 Task: Refresh all the trusted URLs for security
Action: Mouse moved to (122, 185)
Screenshot: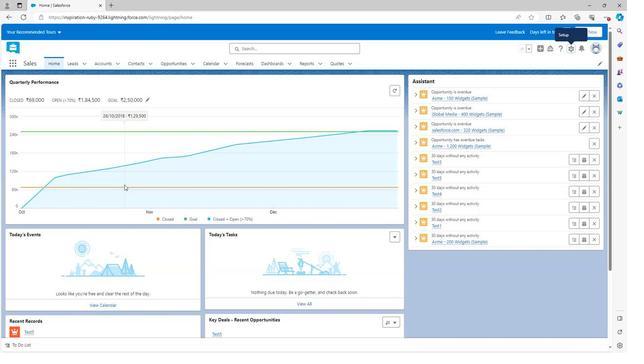 
Action: Mouse scrolled (122, 185) with delta (0, 0)
Screenshot: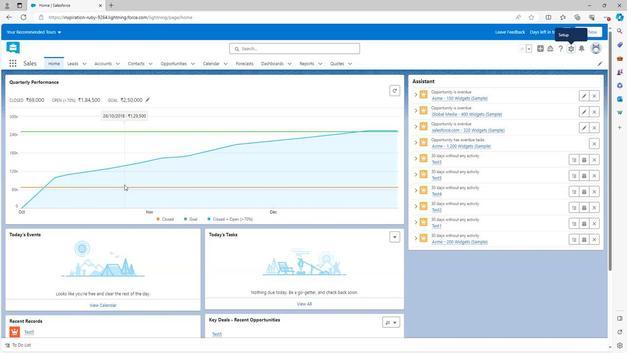 
Action: Mouse scrolled (122, 185) with delta (0, 0)
Screenshot: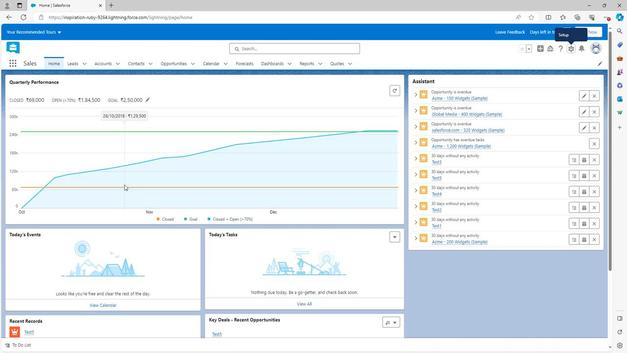 
Action: Mouse scrolled (122, 185) with delta (0, 0)
Screenshot: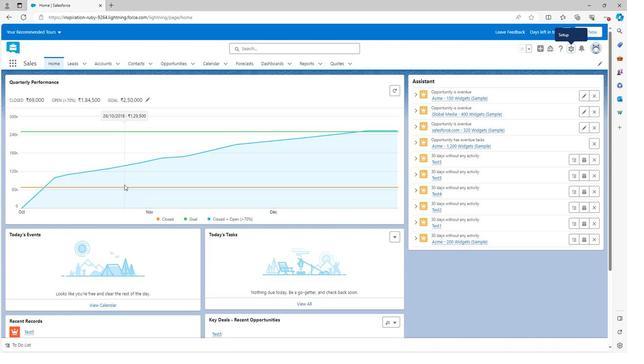 
Action: Mouse scrolled (122, 186) with delta (0, 0)
Screenshot: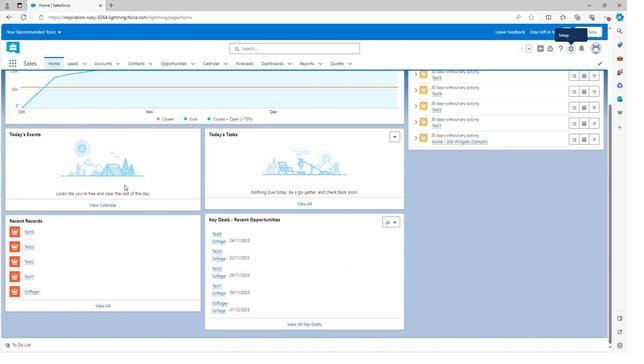 
Action: Mouse scrolled (122, 186) with delta (0, 0)
Screenshot: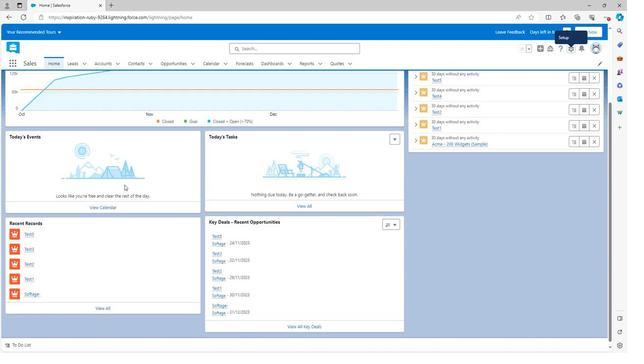 
Action: Mouse scrolled (122, 186) with delta (0, 0)
Screenshot: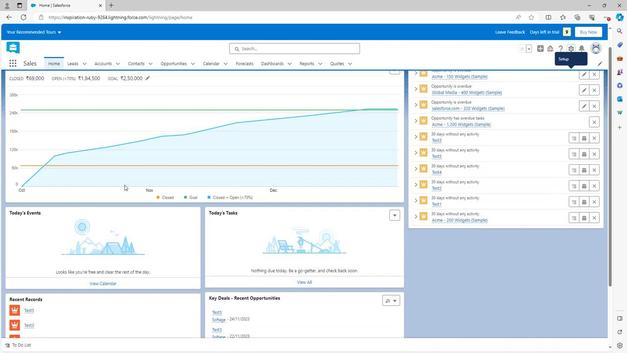 
Action: Mouse moved to (566, 51)
Screenshot: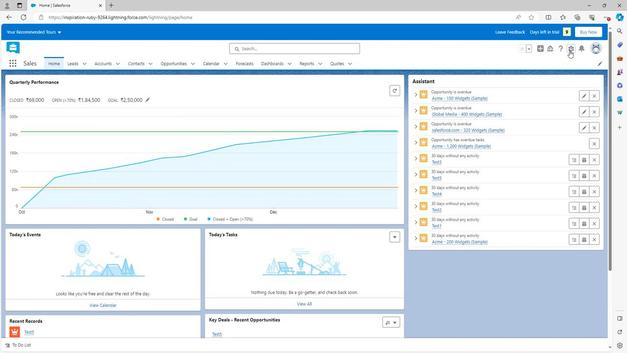 
Action: Mouse pressed left at (566, 51)
Screenshot: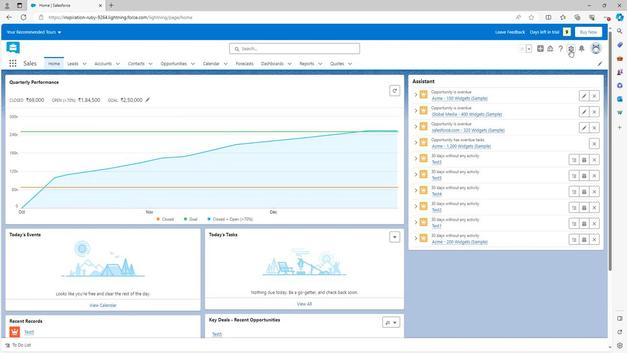 
Action: Mouse moved to (533, 68)
Screenshot: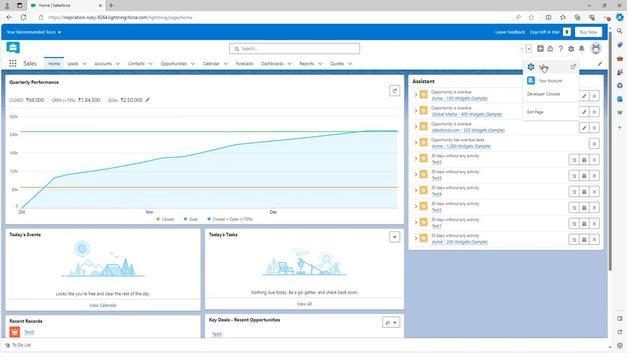
Action: Mouse pressed left at (533, 68)
Screenshot: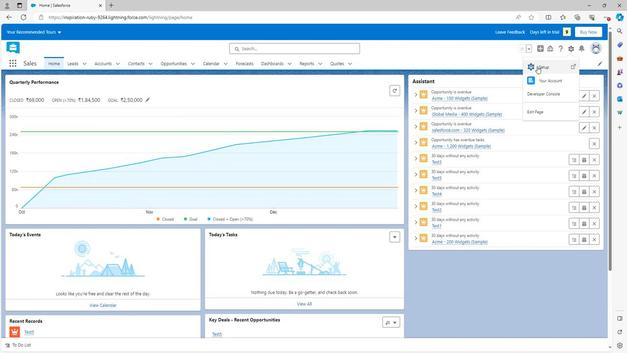 
Action: Mouse moved to (323, 191)
Screenshot: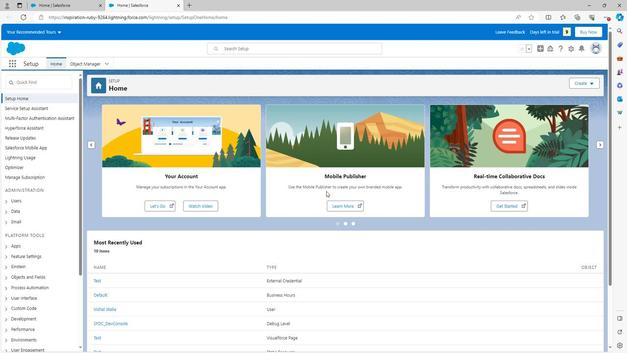 
Action: Mouse scrolled (323, 190) with delta (0, 0)
Screenshot: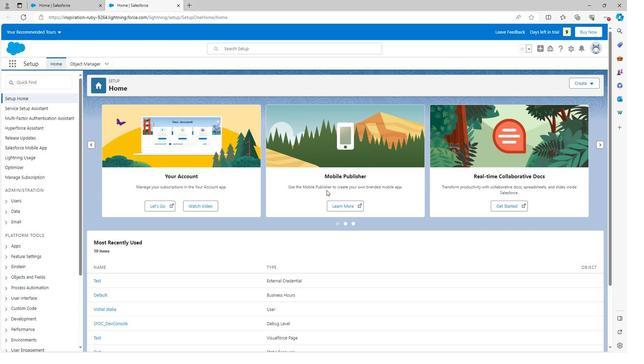 
Action: Mouse scrolled (323, 190) with delta (0, 0)
Screenshot: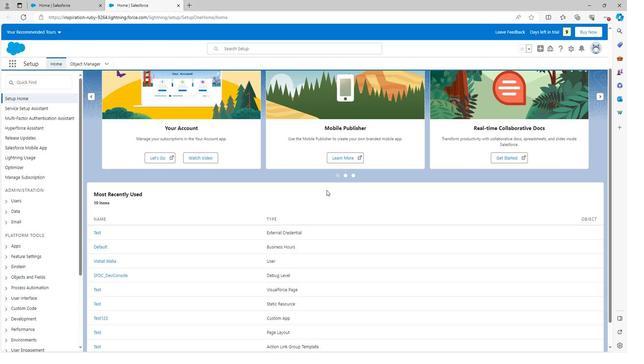 
Action: Mouse scrolled (323, 190) with delta (0, 0)
Screenshot: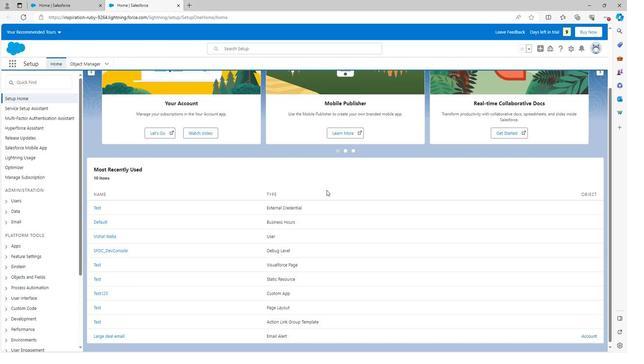
Action: Mouse moved to (38, 288)
Screenshot: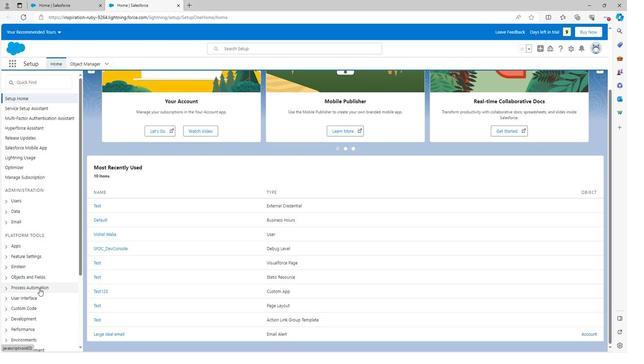 
Action: Mouse scrolled (38, 288) with delta (0, 0)
Screenshot: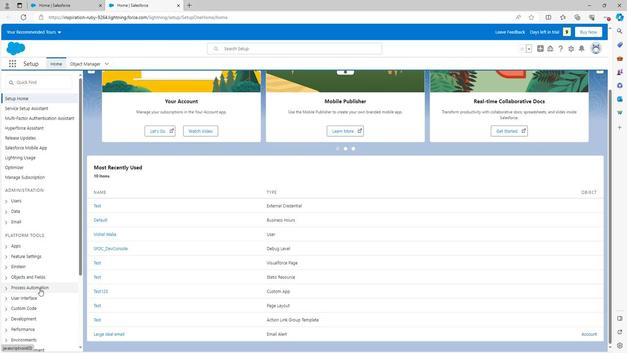 
Action: Mouse scrolled (38, 288) with delta (0, 0)
Screenshot: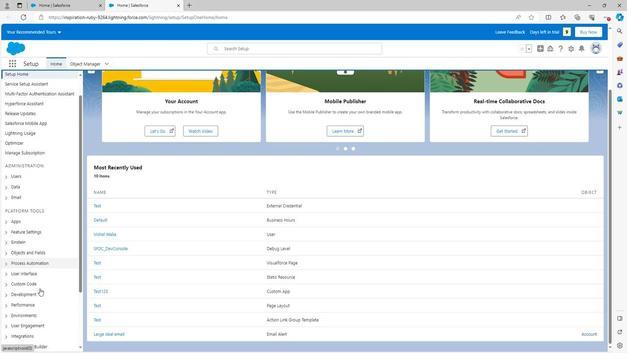 
Action: Mouse scrolled (38, 288) with delta (0, 0)
Screenshot: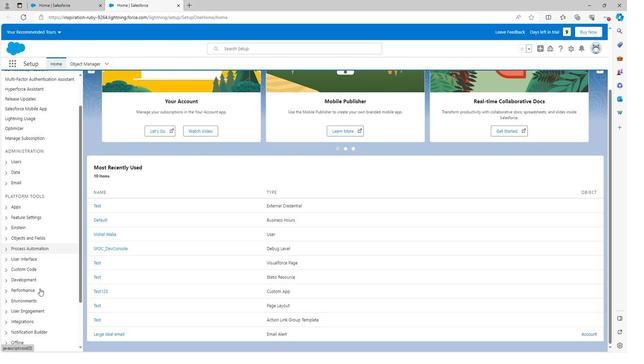 
Action: Mouse scrolled (38, 288) with delta (0, 0)
Screenshot: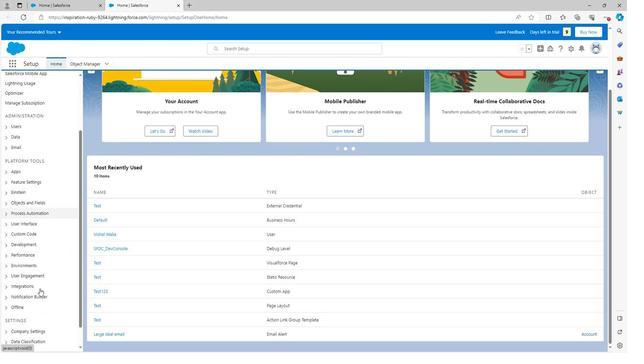 
Action: Mouse moved to (38, 288)
Screenshot: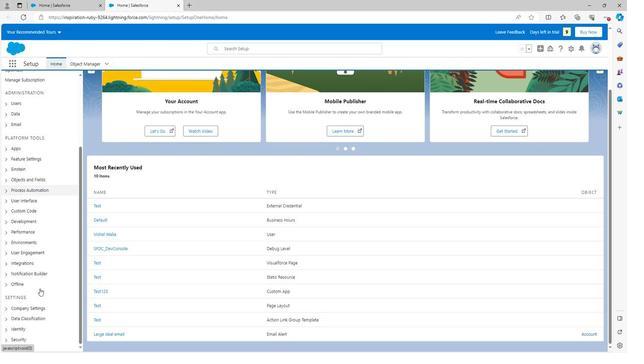 
Action: Mouse scrolled (38, 288) with delta (0, 0)
Screenshot: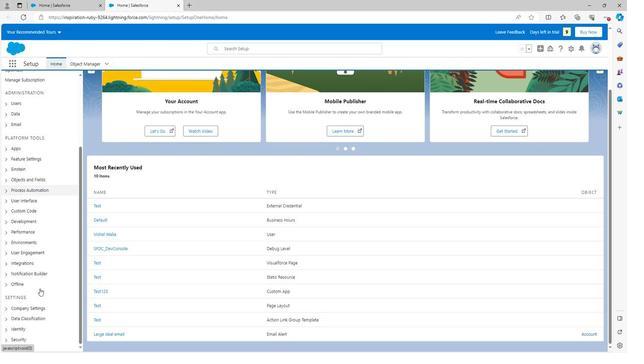 
Action: Mouse moved to (38, 288)
Screenshot: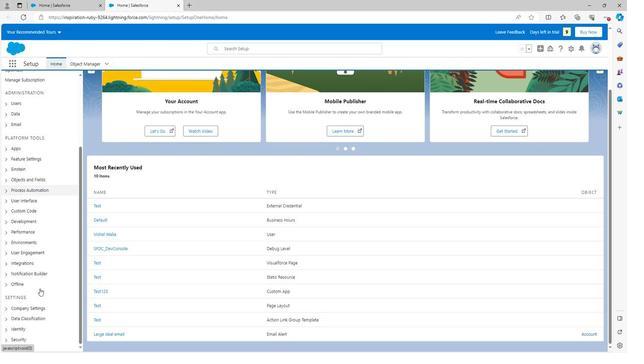 
Action: Mouse scrolled (38, 288) with delta (0, 0)
Screenshot: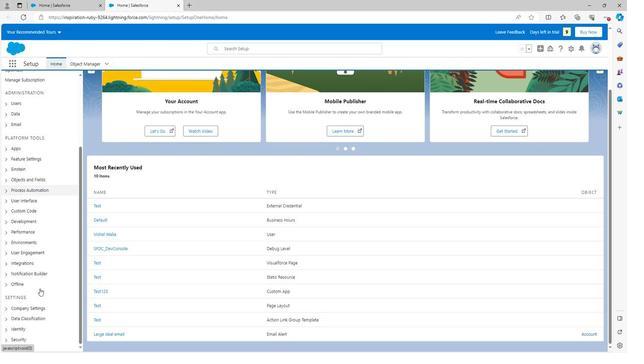 
Action: Mouse scrolled (38, 288) with delta (0, 0)
Screenshot: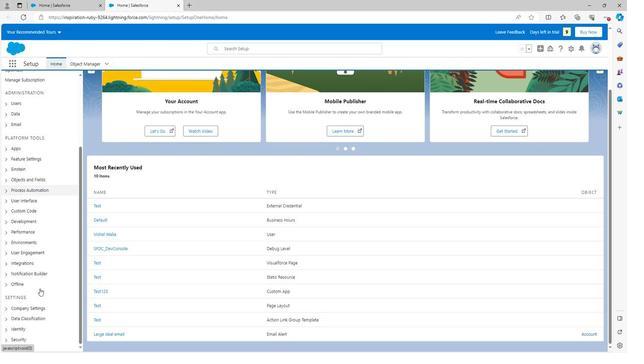 
Action: Mouse scrolled (38, 288) with delta (0, 0)
Screenshot: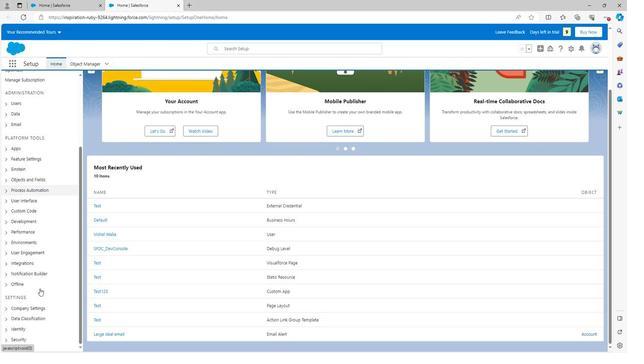 
Action: Mouse moved to (4, 340)
Screenshot: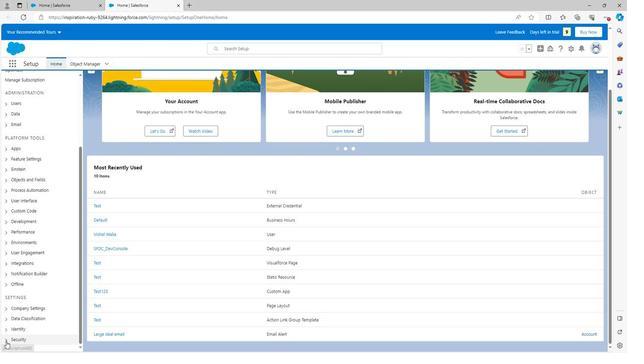 
Action: Mouse pressed left at (4, 340)
Screenshot: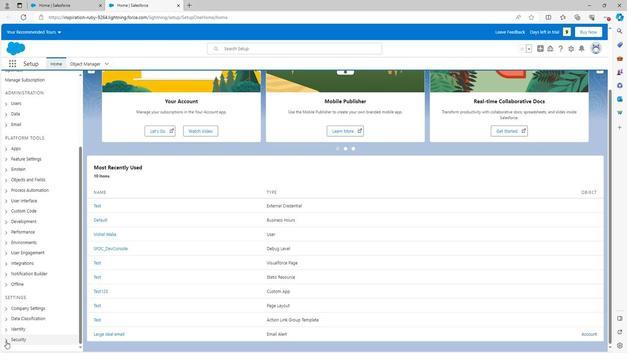 
Action: Mouse moved to (28, 323)
Screenshot: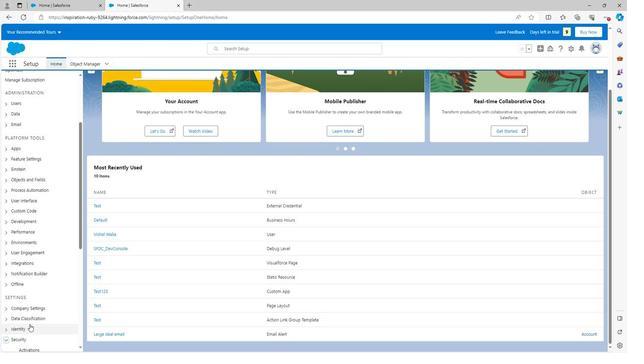 
Action: Mouse scrolled (28, 323) with delta (0, 0)
Screenshot: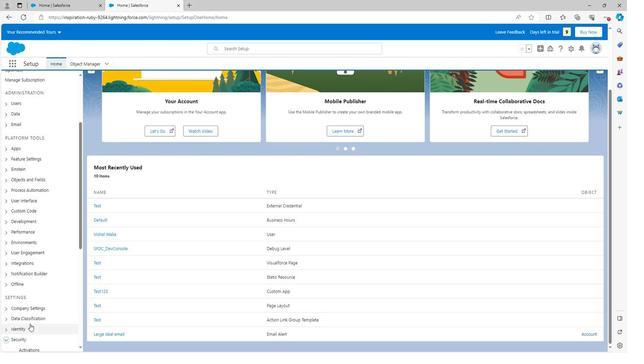 
Action: Mouse scrolled (28, 323) with delta (0, 0)
Screenshot: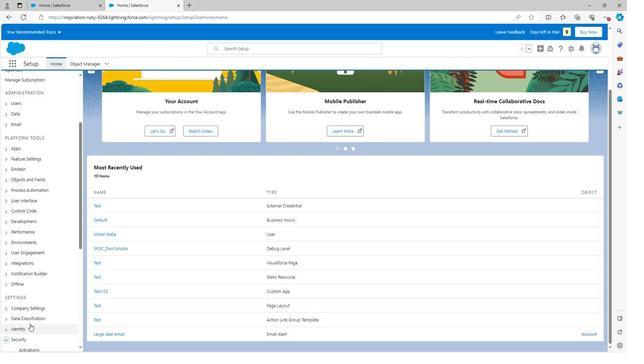 
Action: Mouse scrolled (28, 323) with delta (0, 0)
Screenshot: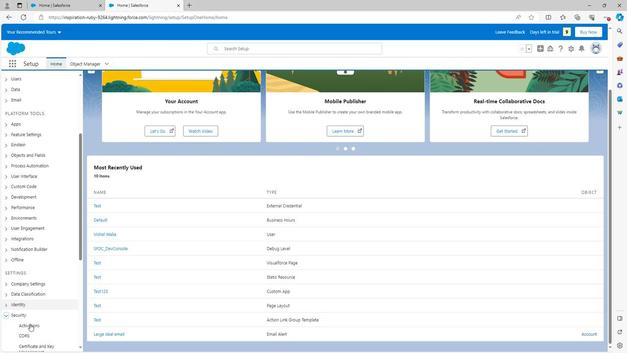 
Action: Mouse scrolled (28, 323) with delta (0, 0)
Screenshot: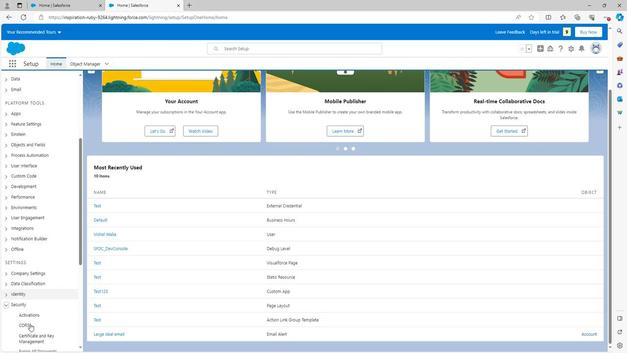 
Action: Mouse scrolled (28, 323) with delta (0, 0)
Screenshot: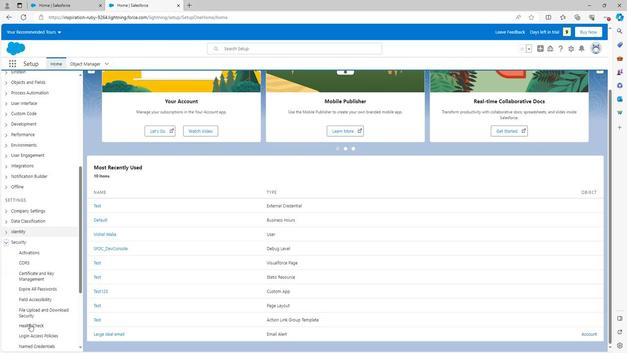 
Action: Mouse moved to (28, 323)
Screenshot: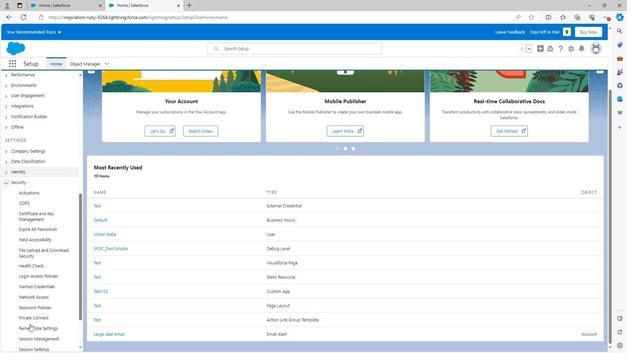 
Action: Mouse scrolled (28, 323) with delta (0, 0)
Screenshot: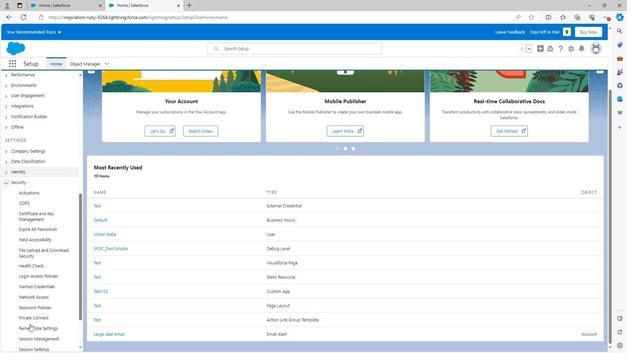 
Action: Mouse moved to (38, 328)
Screenshot: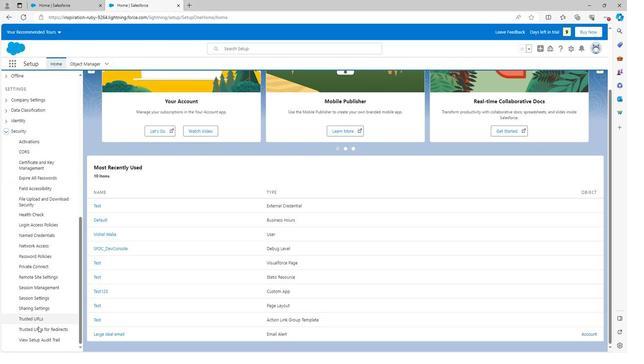 
Action: Mouse pressed left at (38, 328)
Screenshot: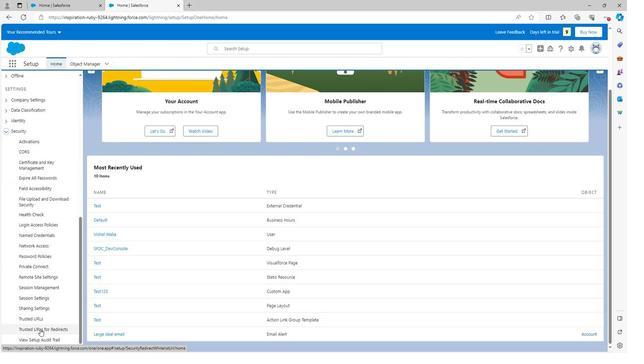 
Action: Mouse moved to (584, 192)
Screenshot: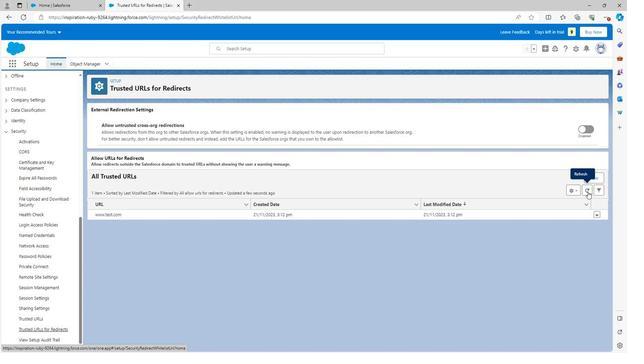 
Action: Mouse pressed left at (584, 192)
Screenshot: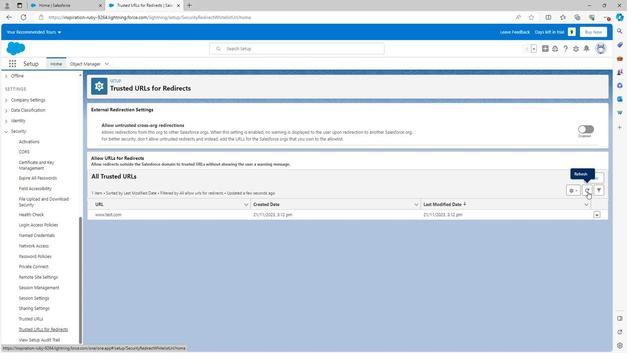 
Action: Mouse pressed left at (584, 192)
Screenshot: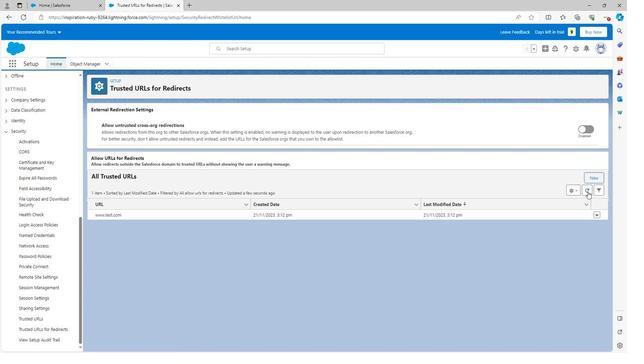 
Action: Mouse moved to (443, 193)
Screenshot: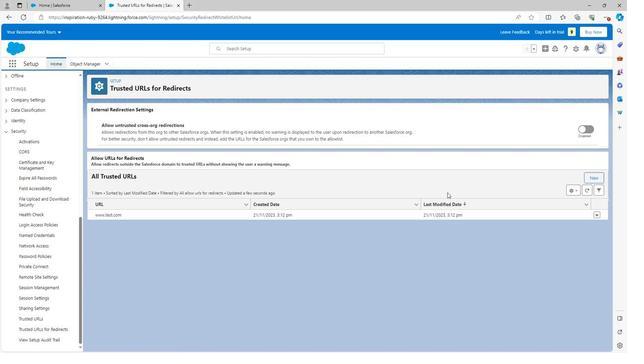 
Action: Mouse scrolled (443, 193) with delta (0, 0)
Screenshot: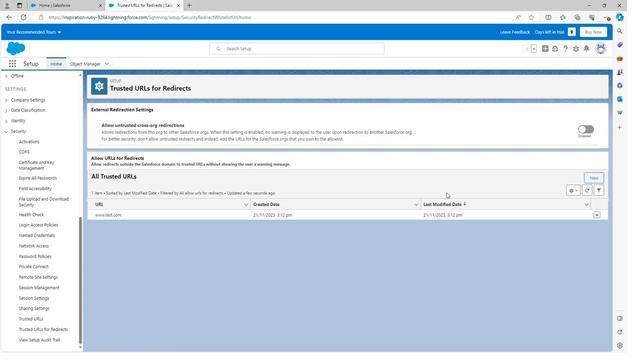 
Action: Mouse scrolled (443, 193) with delta (0, 0)
Screenshot: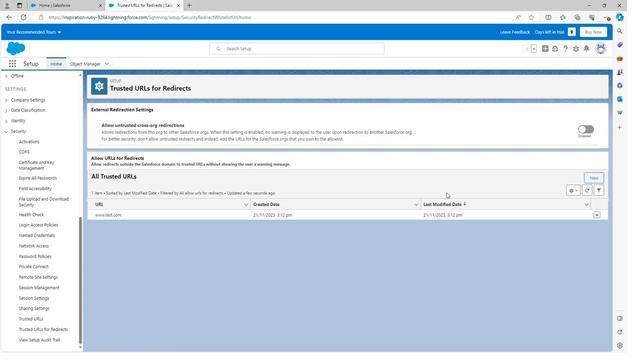 
Action: Mouse scrolled (443, 193) with delta (0, 0)
Screenshot: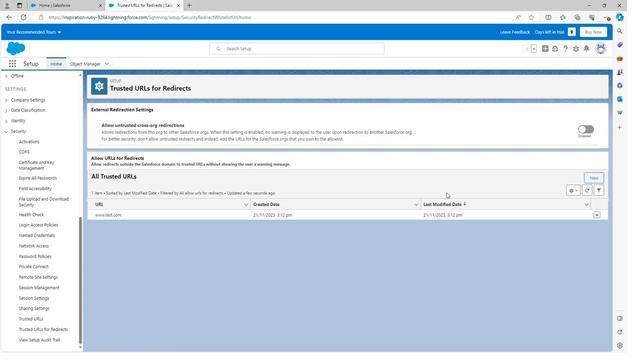 
Action: Mouse moved to (442, 193)
Screenshot: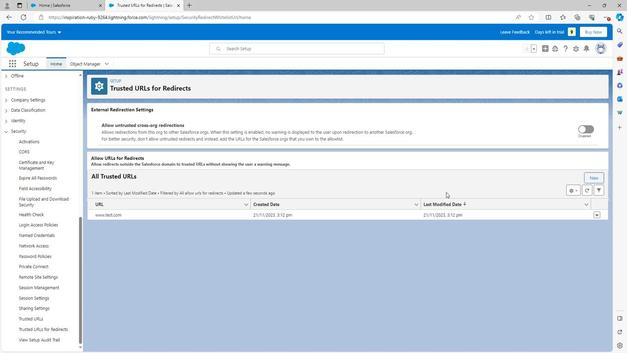 
